 Task: Select the criteria date in the "past year".
Action: Mouse moved to (211, 68)
Screenshot: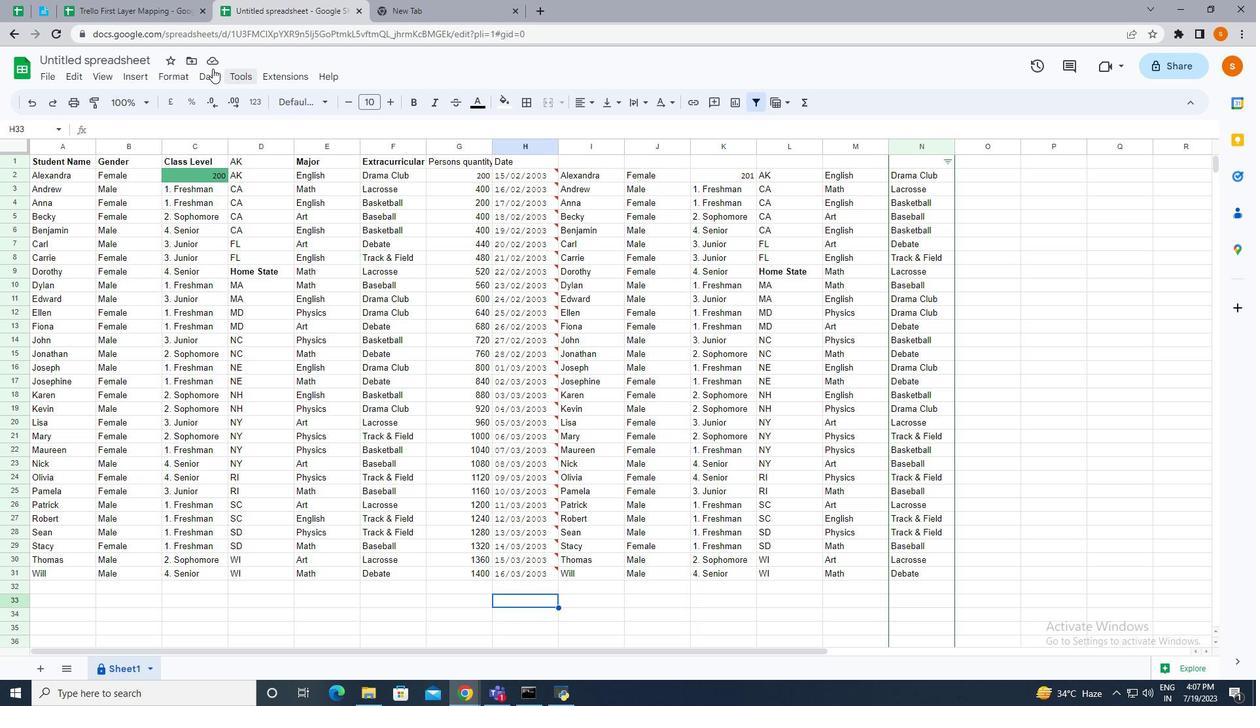 
Action: Mouse pressed left at (211, 68)
Screenshot: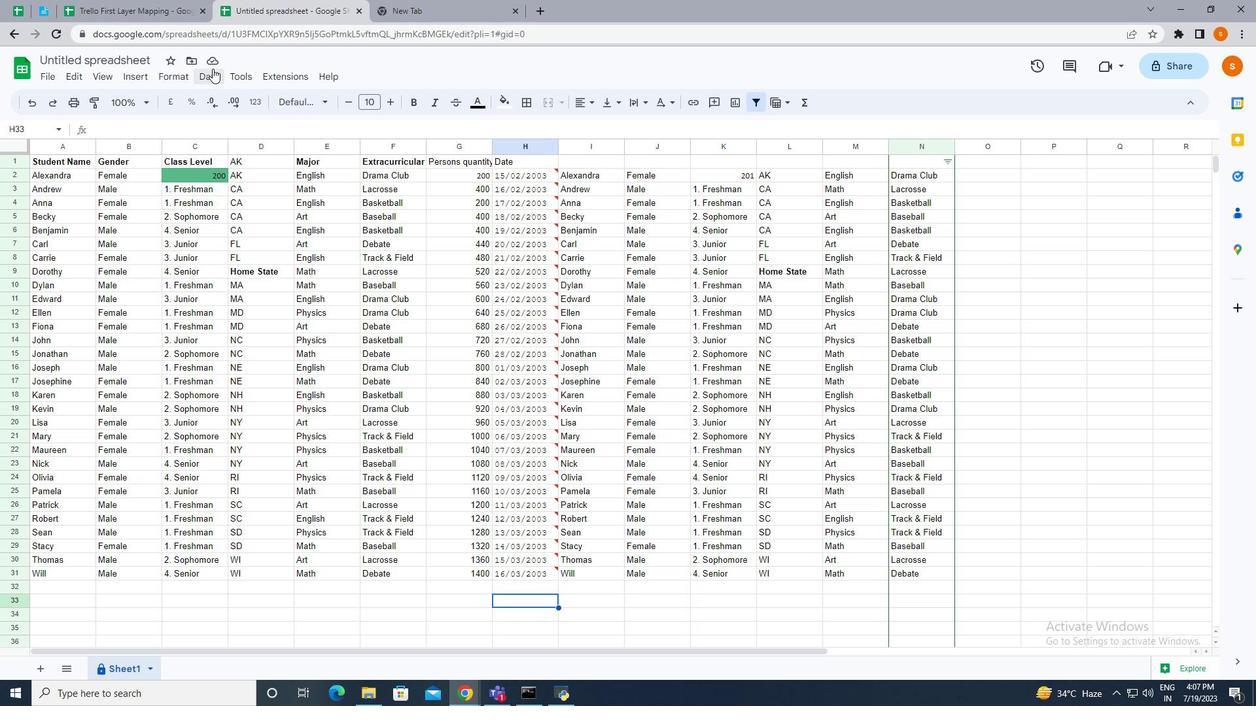 
Action: Mouse moved to (259, 341)
Screenshot: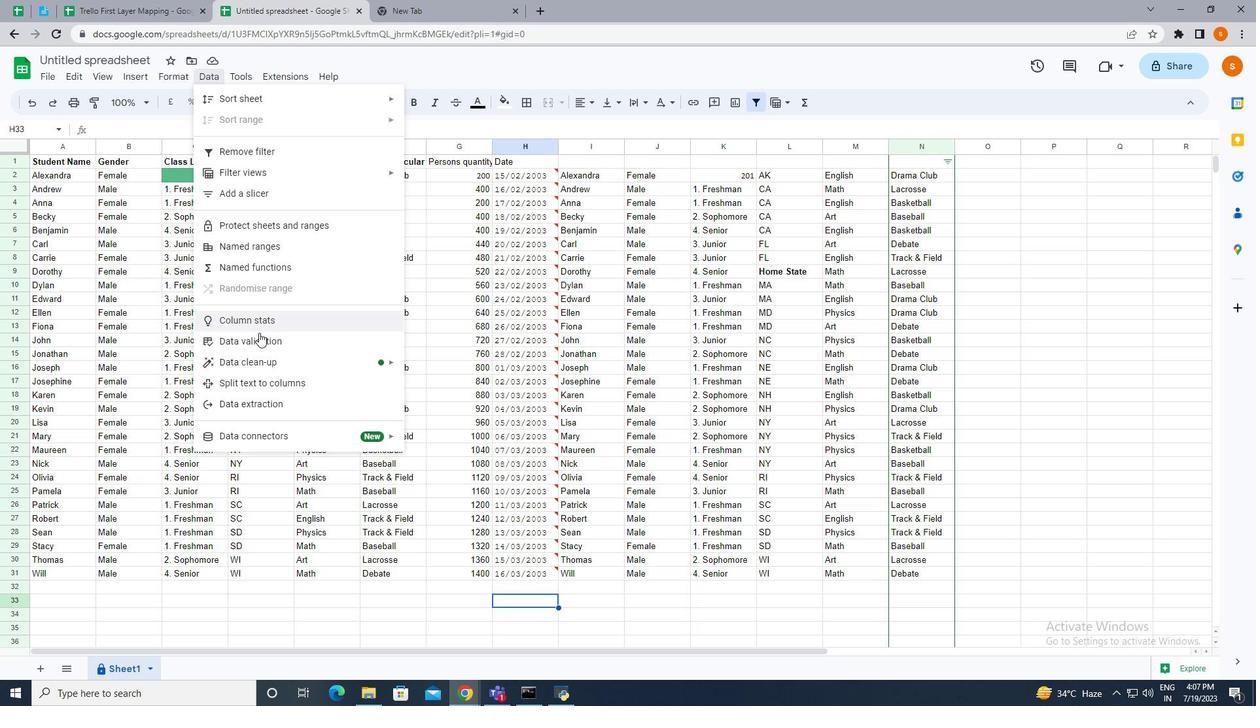 
Action: Mouse pressed left at (259, 341)
Screenshot: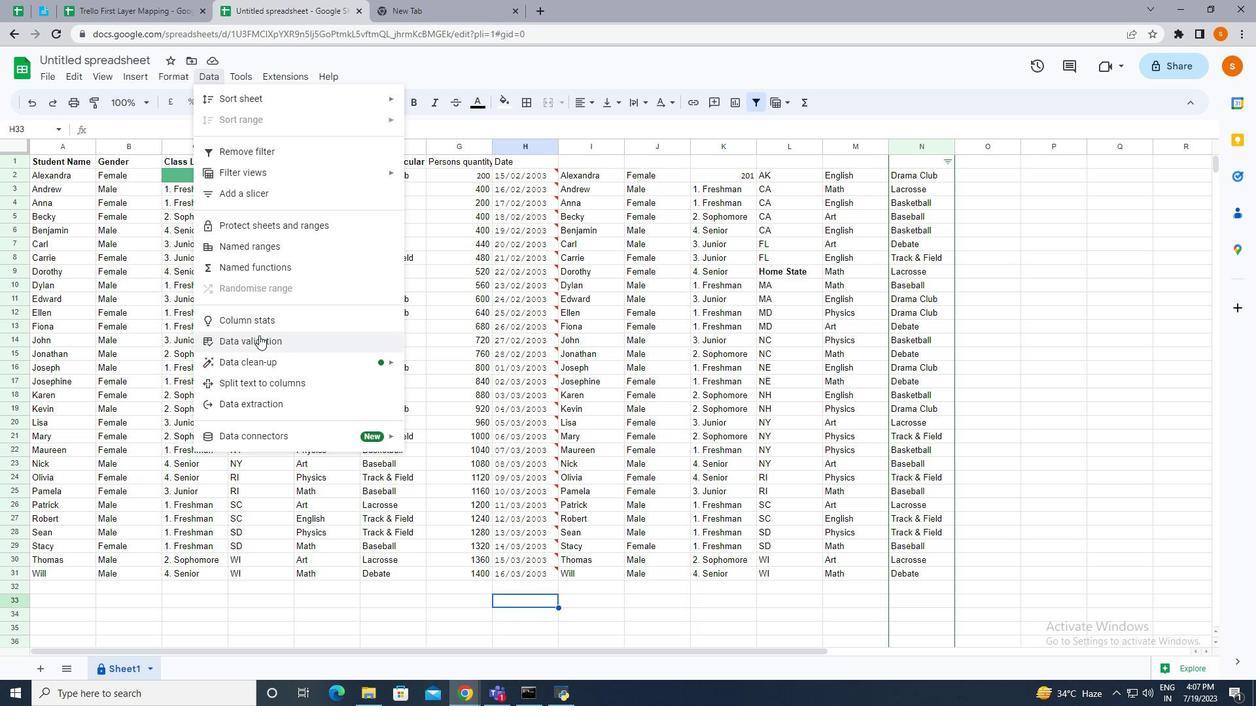 
Action: Mouse moved to (1114, 155)
Screenshot: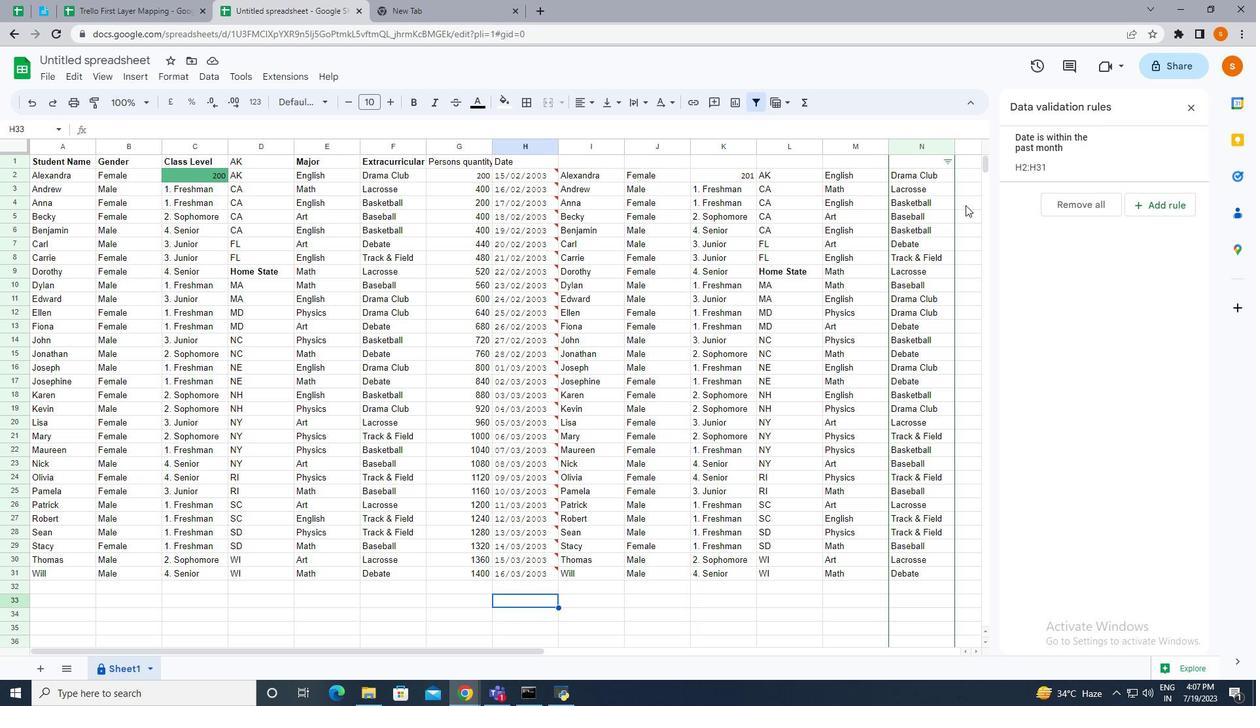 
Action: Mouse pressed left at (1114, 155)
Screenshot: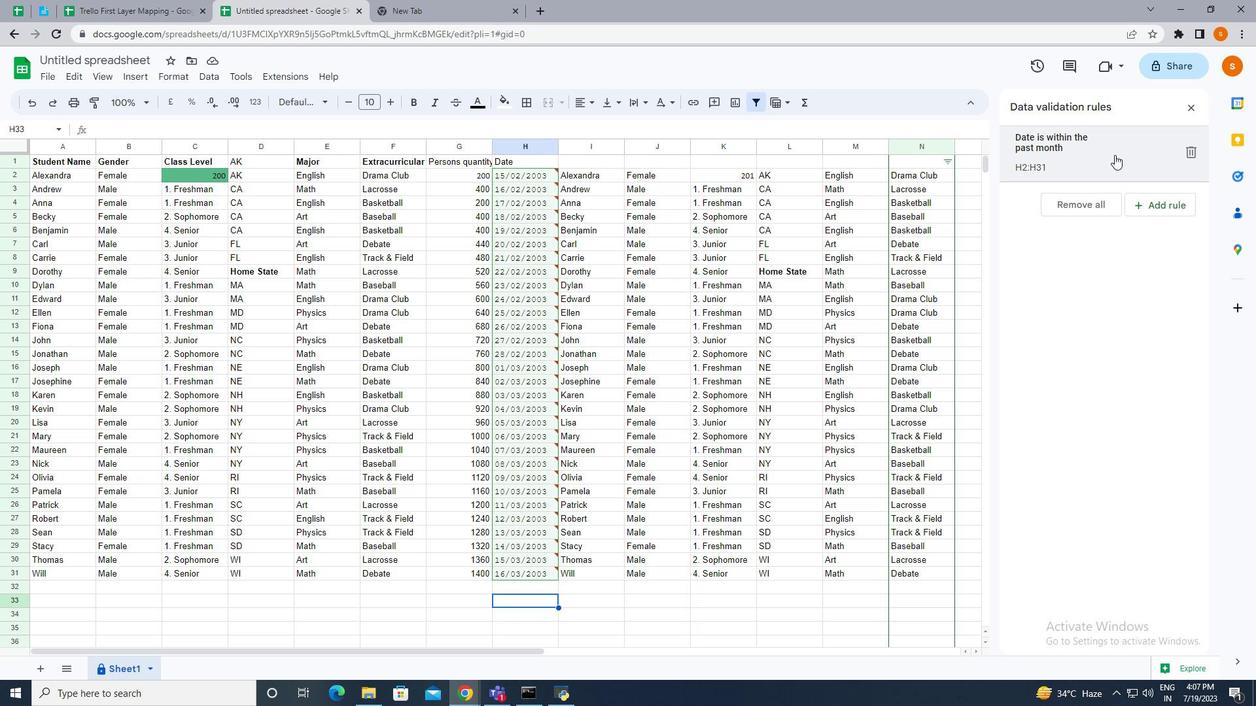 
Action: Mouse moved to (1104, 247)
Screenshot: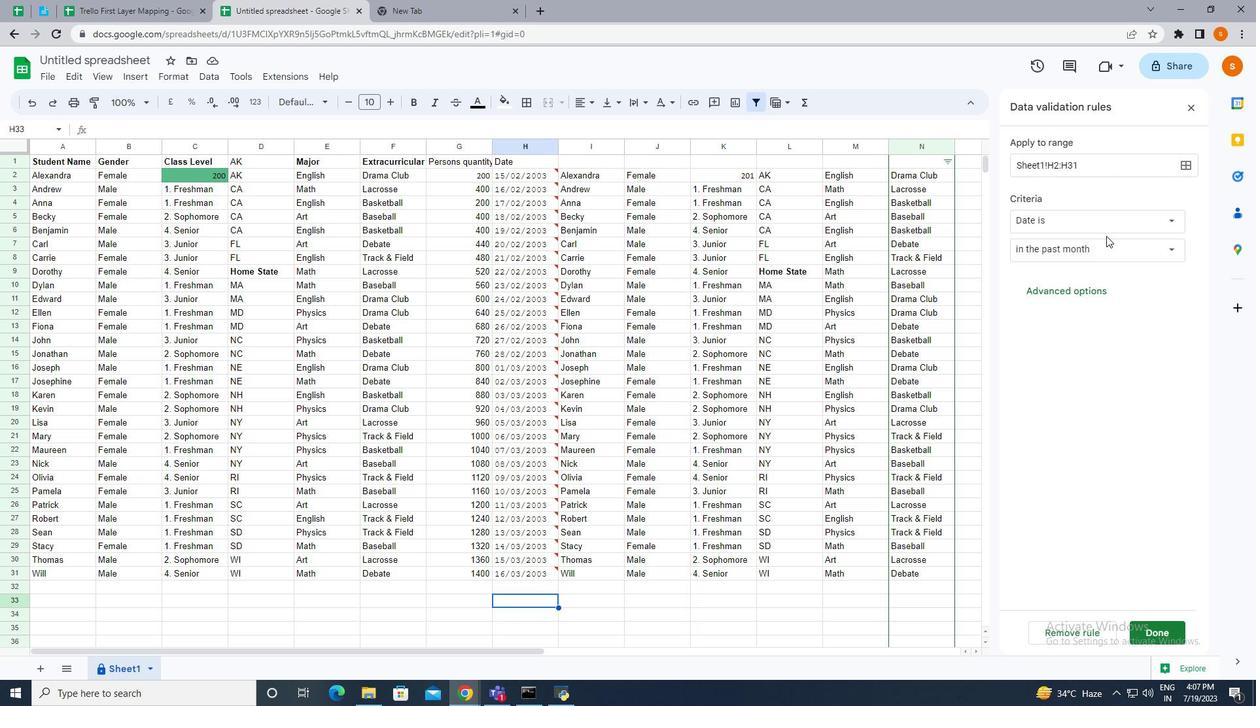 
Action: Mouse pressed left at (1104, 247)
Screenshot: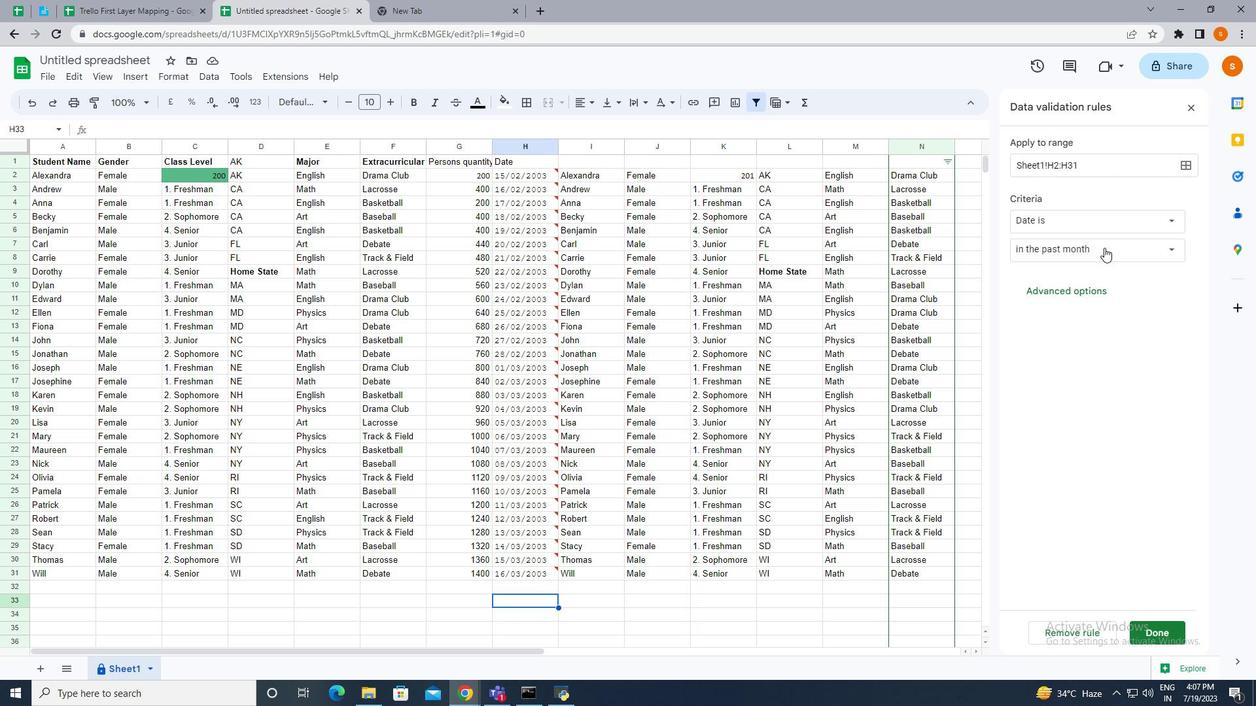 
Action: Mouse moved to (1084, 267)
Screenshot: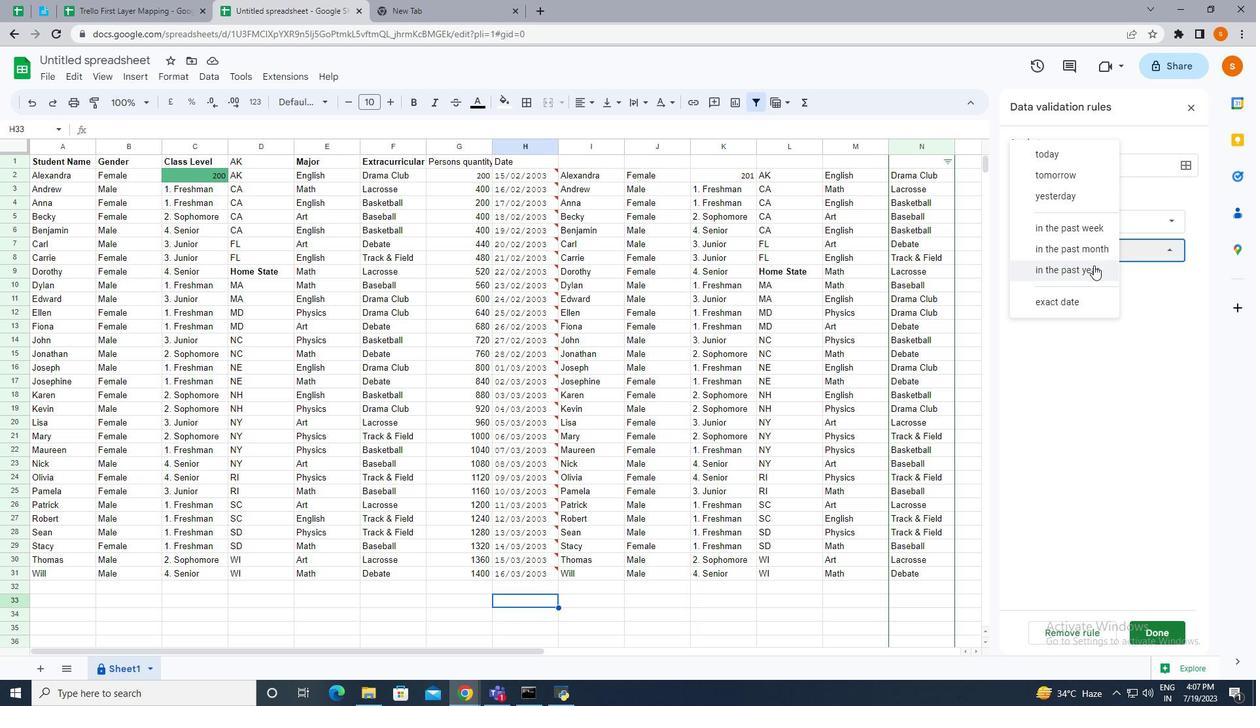 
Action: Mouse pressed left at (1084, 267)
Screenshot: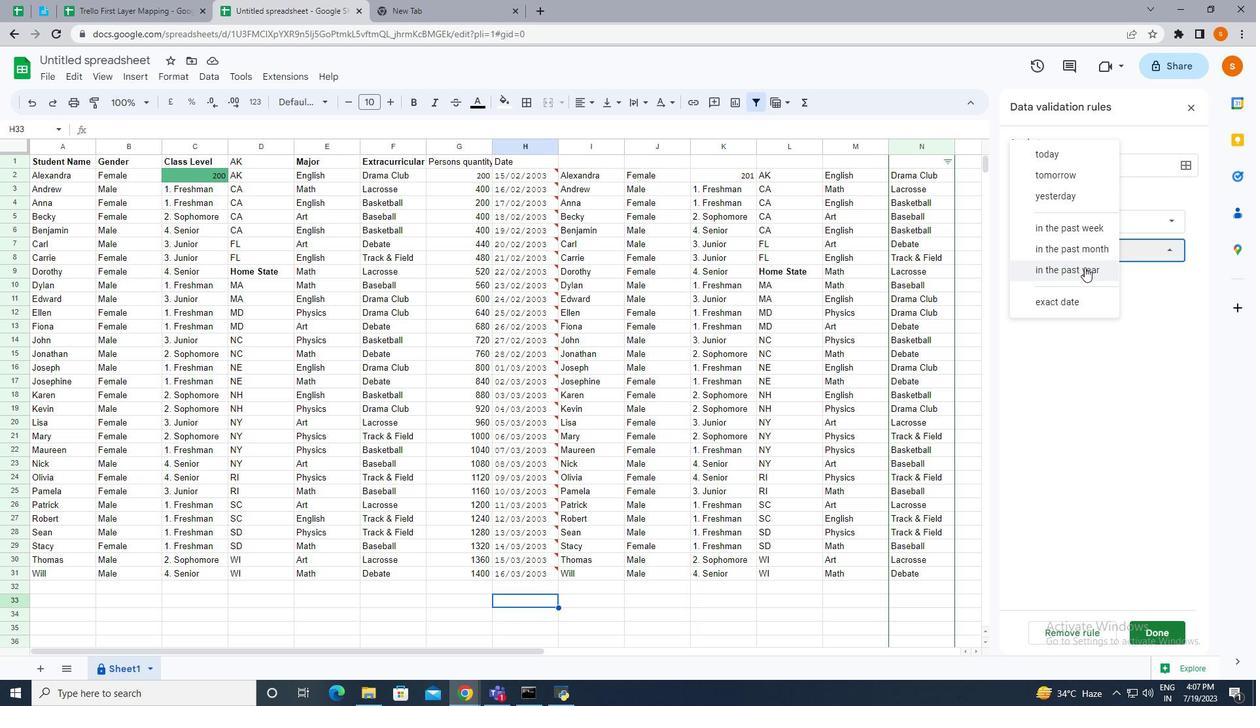 
Action: Mouse moved to (1065, 514)
Screenshot: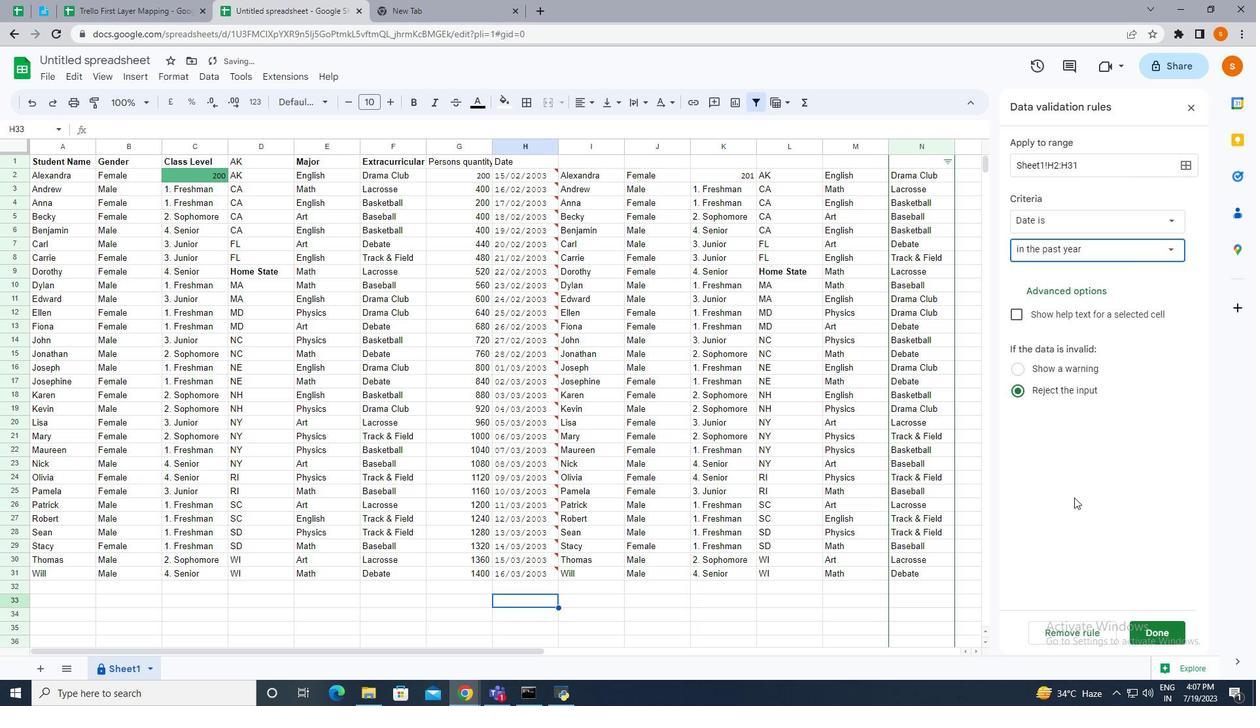 
